 Task: Find driving directions from New York City, New York, to Washington, DC.
Action: Mouse moved to (309, 96)
Screenshot: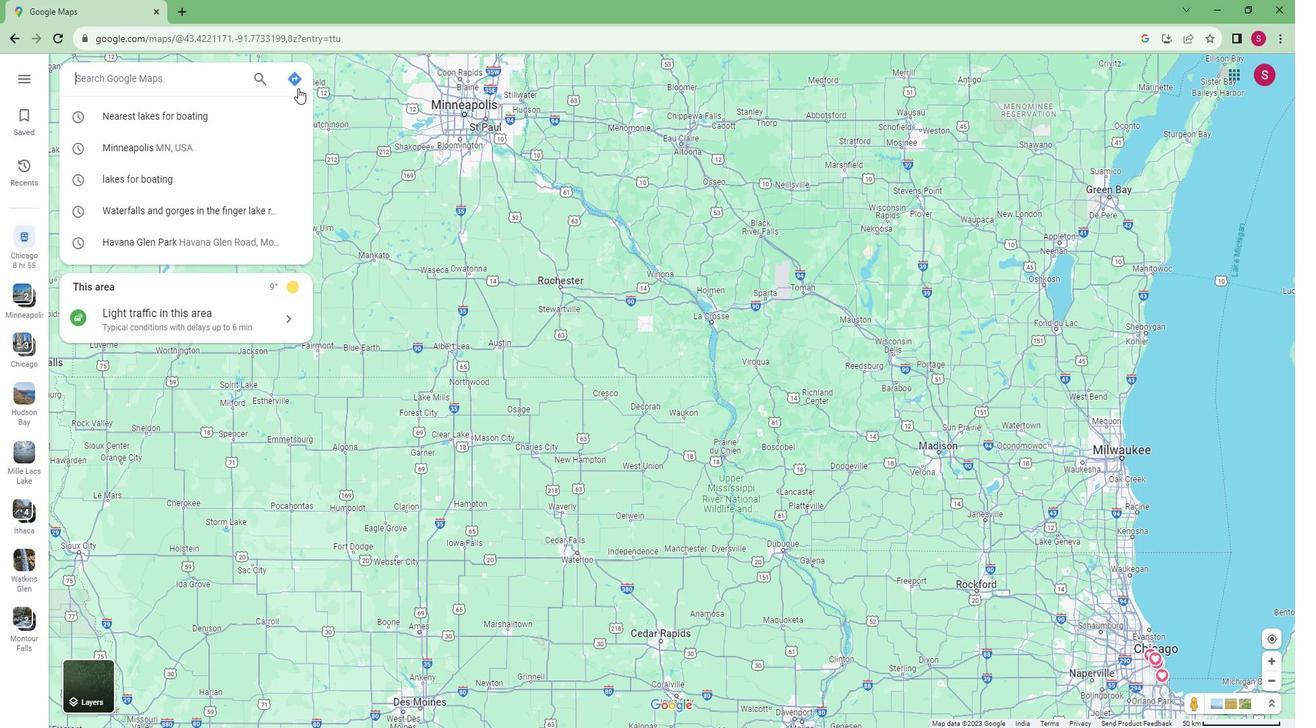 
Action: Mouse pressed left at (309, 96)
Screenshot: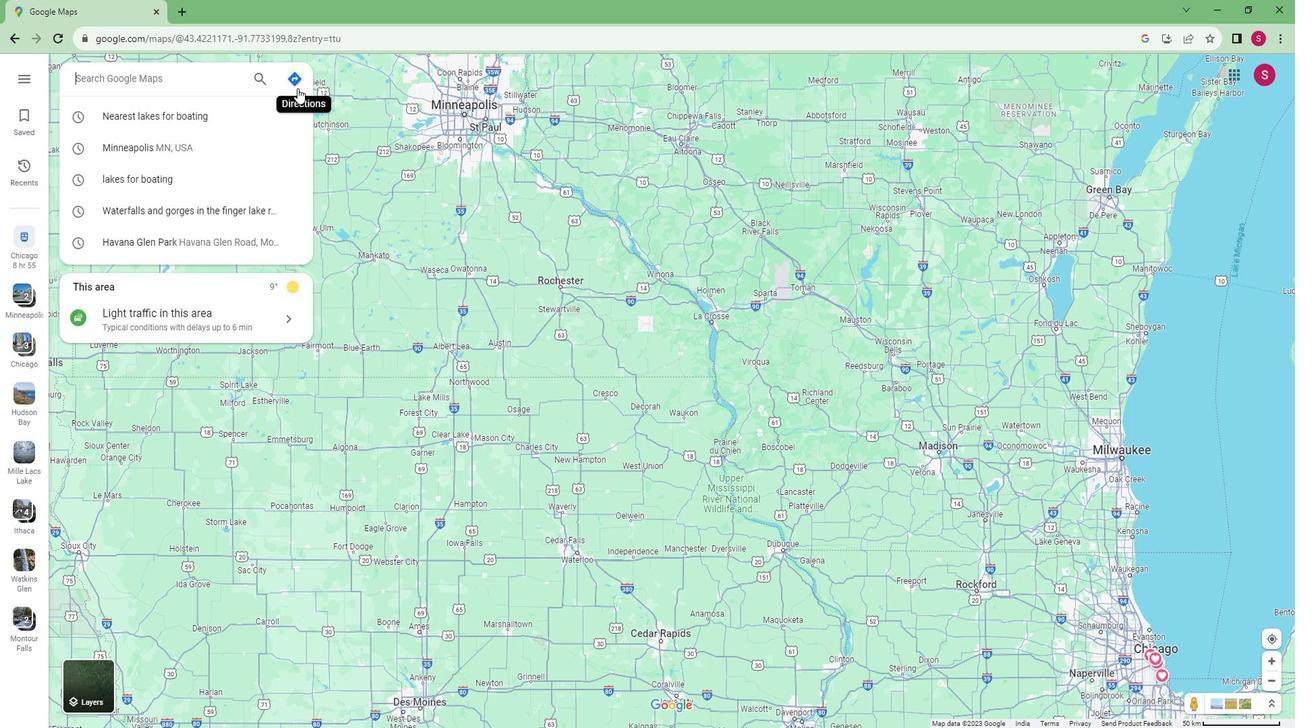 
Action: Mouse moved to (241, 118)
Screenshot: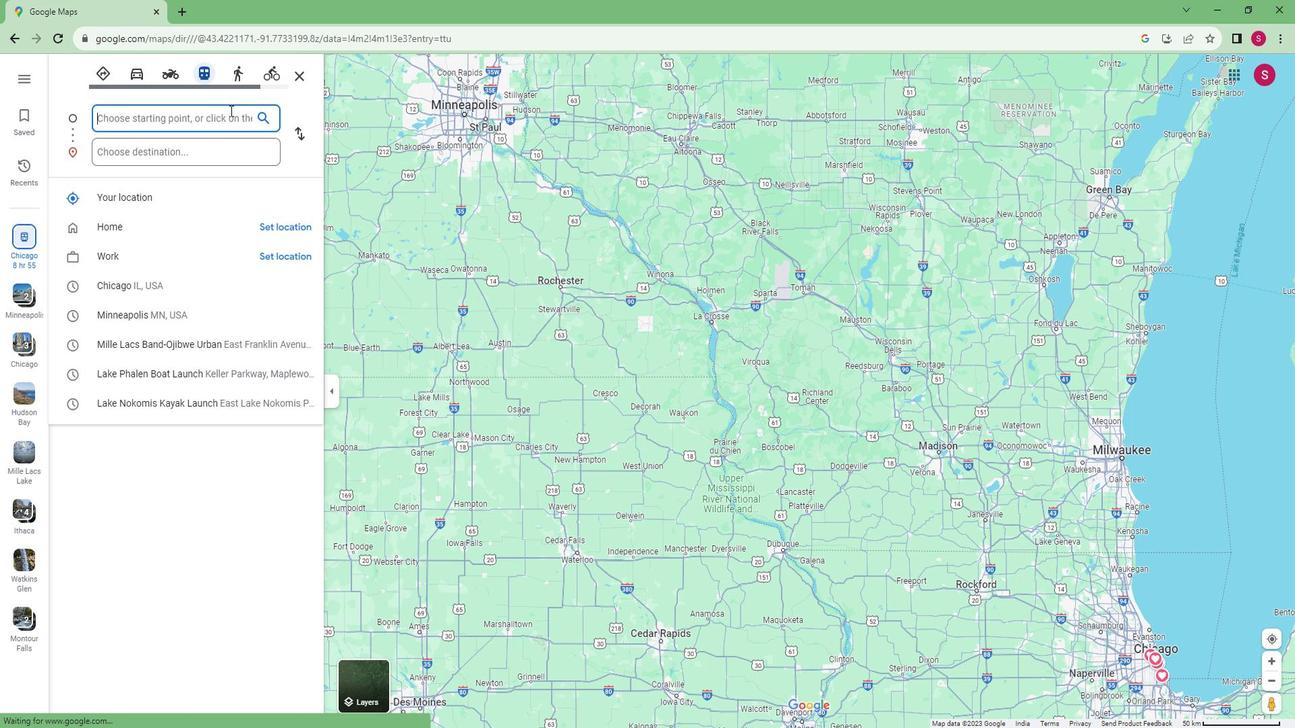 
Action: Mouse pressed left at (241, 118)
Screenshot: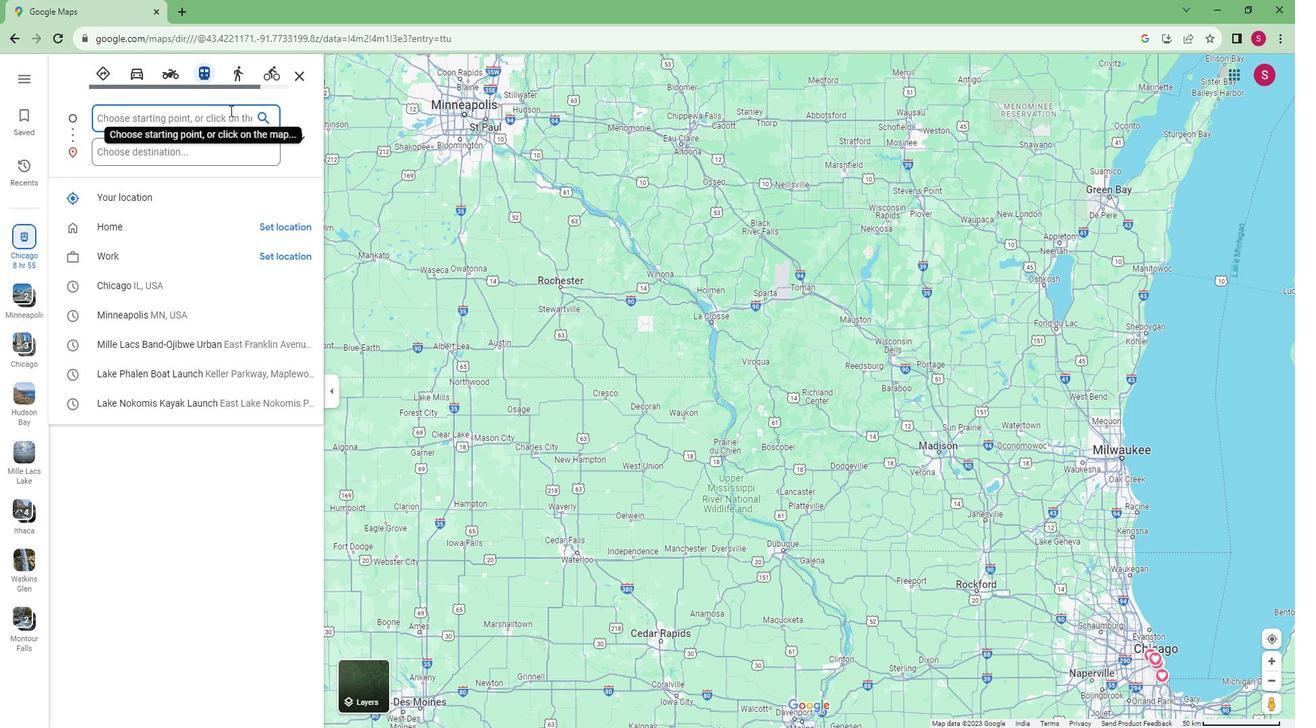 
Action: Key pressed <Key.caps_lock>N<Key.caps_lock>ew<Key.space><Key.caps_lock>Y<Key.caps_lock>ork<Key.space><Key.caps_lock>C<Key.caps_lock>ity,<Key.caps_lock>N<Key.caps_lock>ew<Key.space><Key.caps_lock>Y<Key.caps_lock>ork
Screenshot: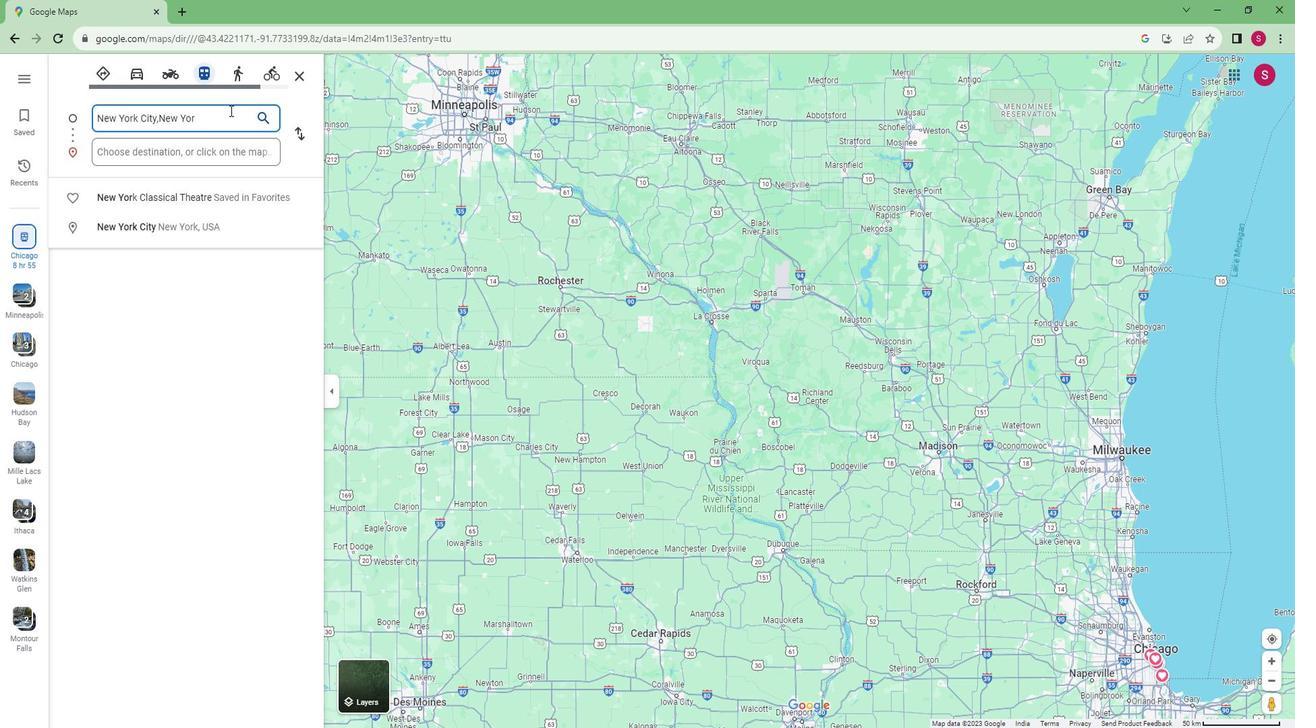 
Action: Mouse moved to (203, 149)
Screenshot: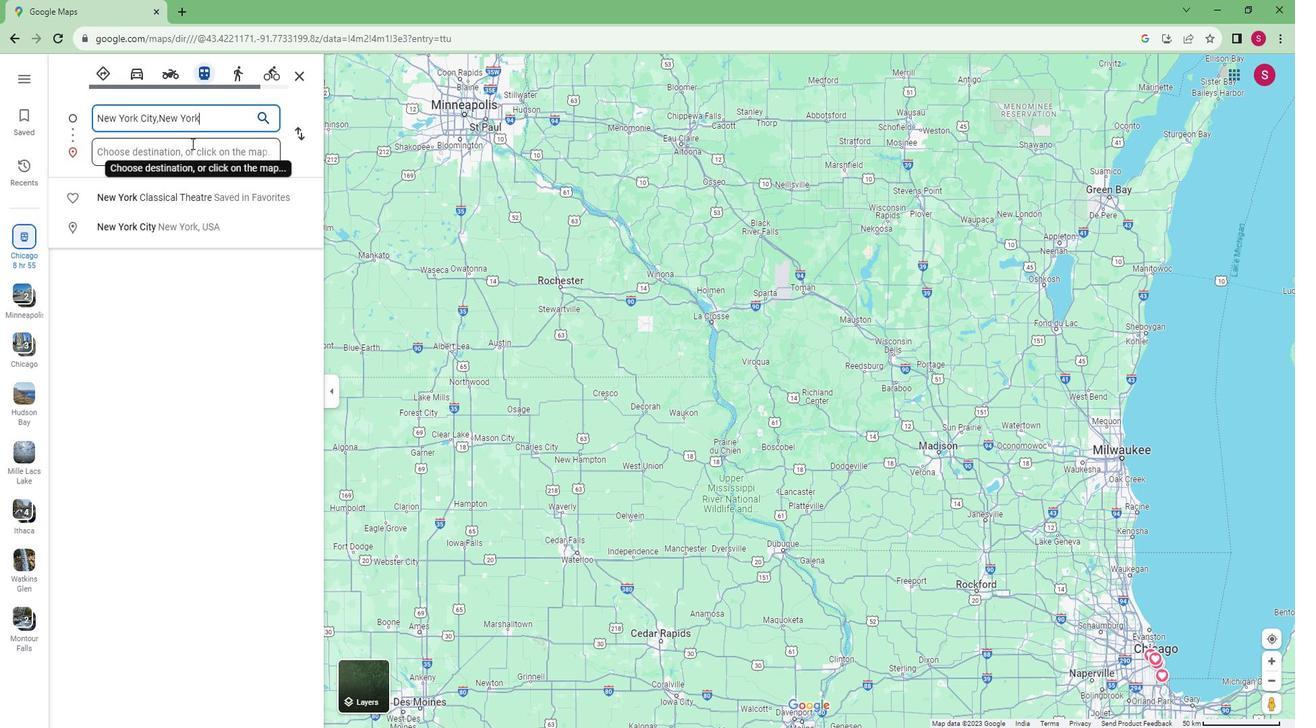 
Action: Mouse pressed left at (203, 149)
Screenshot: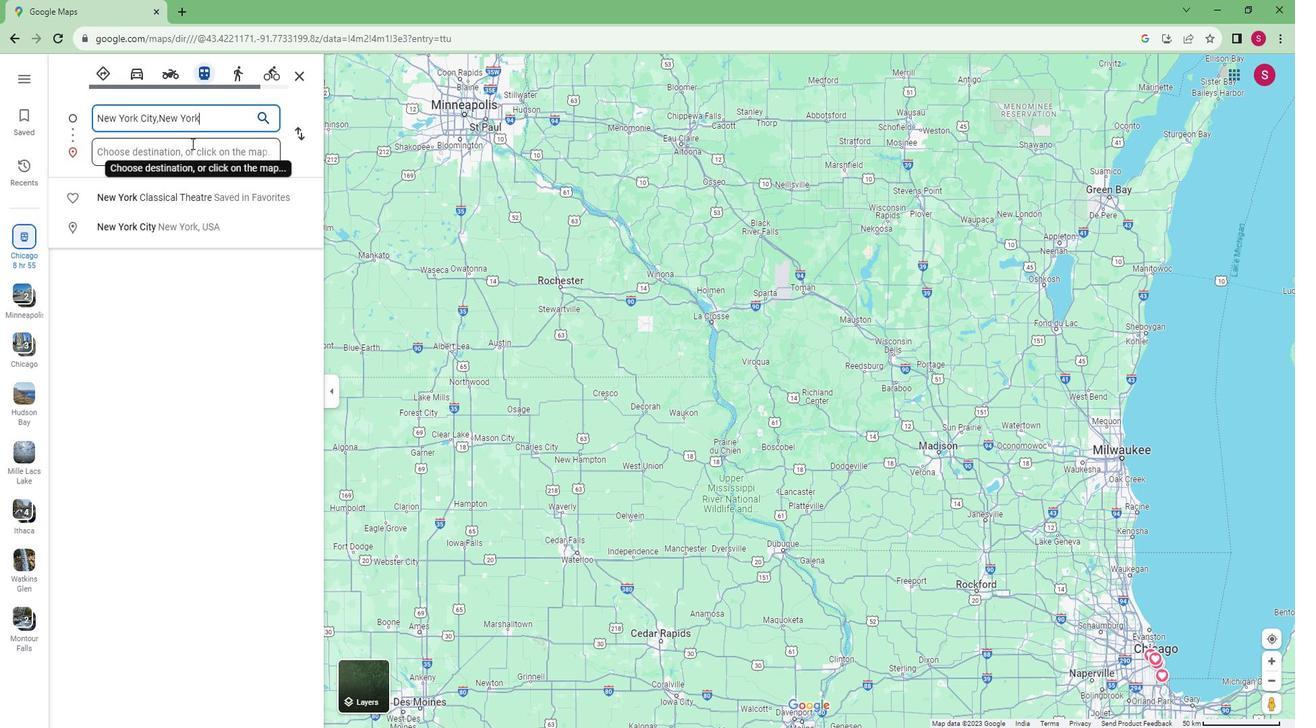 
Action: Key pressed <Key.caps_lock>W<Key.caps_lock>ashington<Key.space><Key.caps_lock>D.C
Screenshot: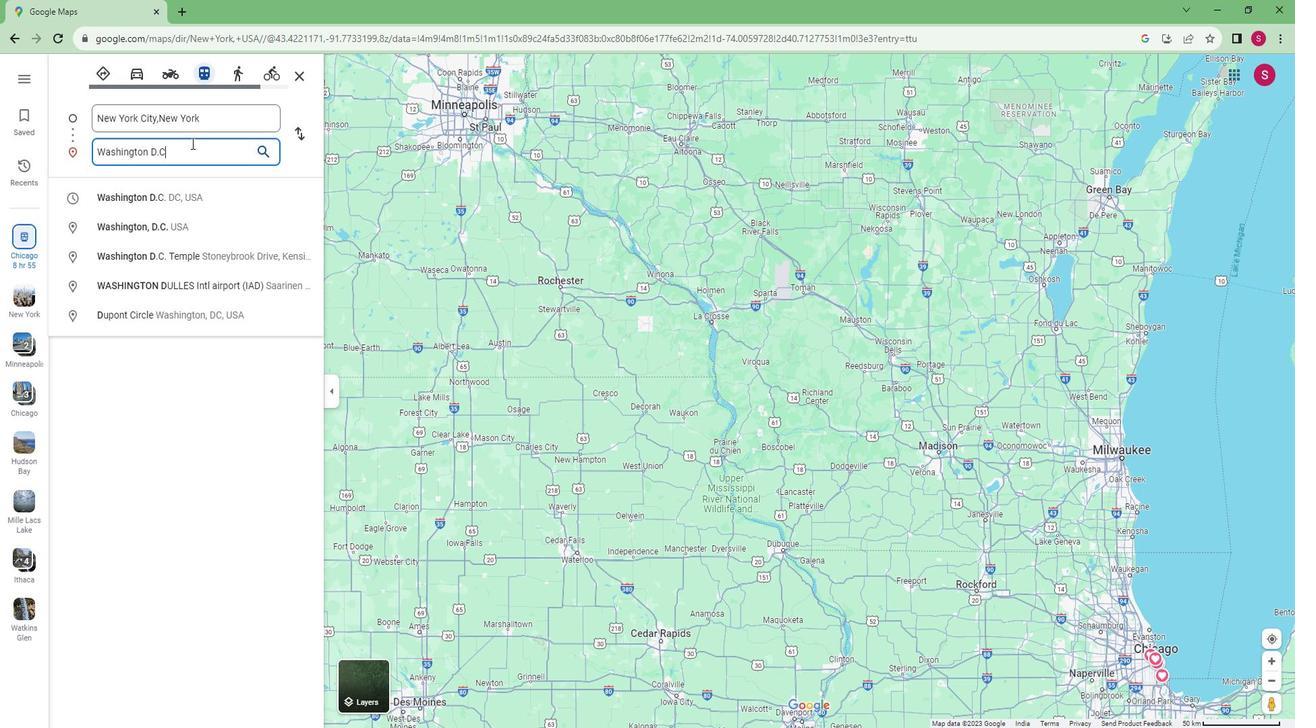 
Action: Mouse moved to (170, 192)
Screenshot: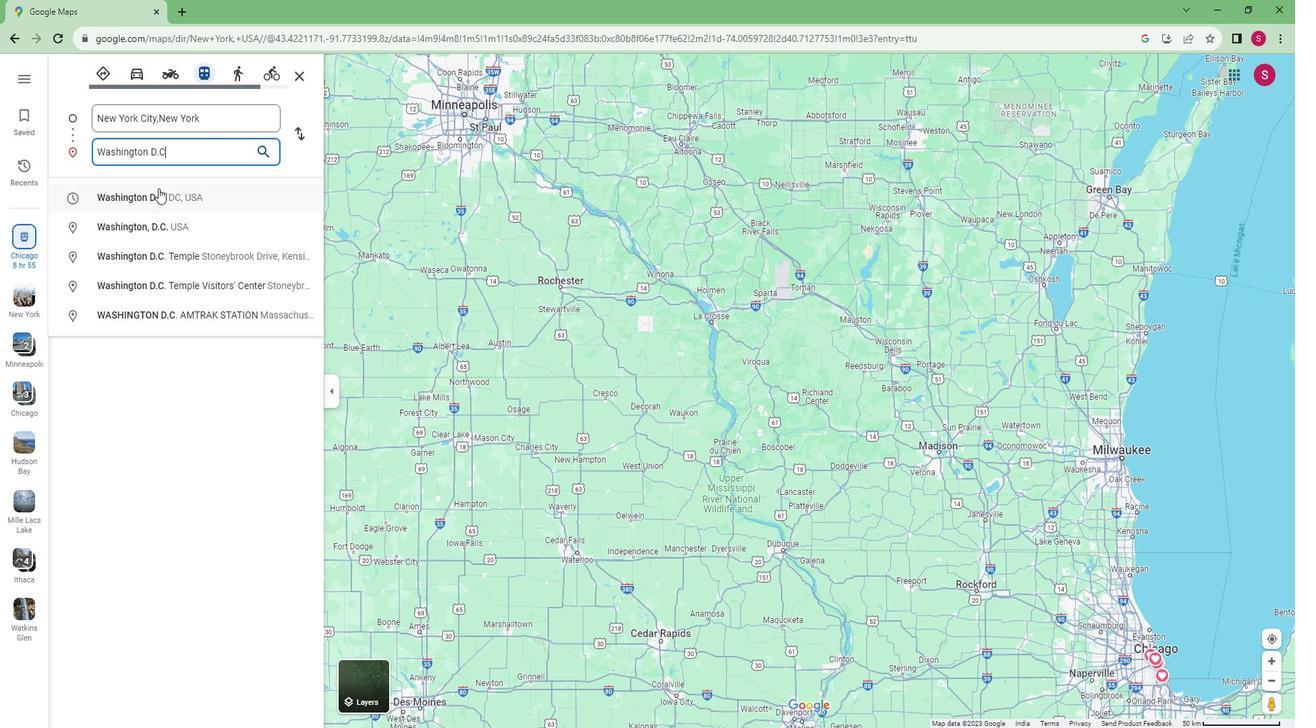 
Action: Mouse pressed left at (170, 192)
Screenshot: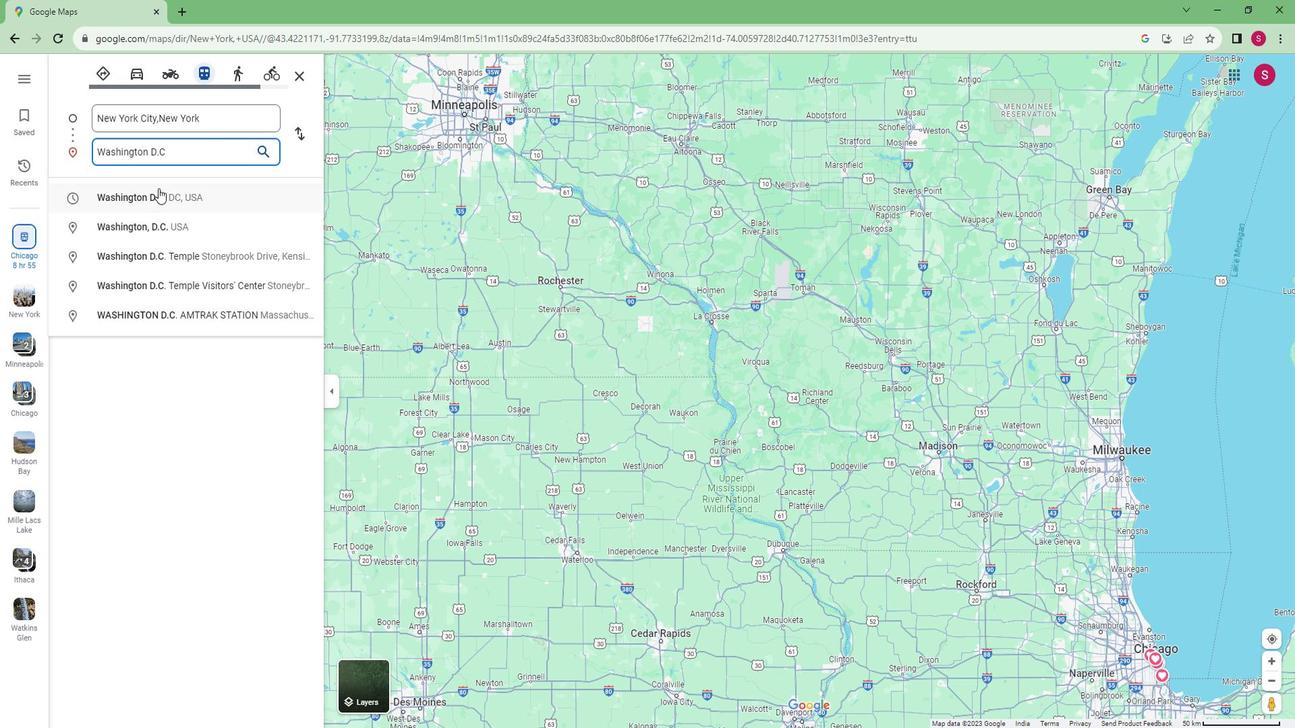 
Action: Mouse moved to (144, 97)
Screenshot: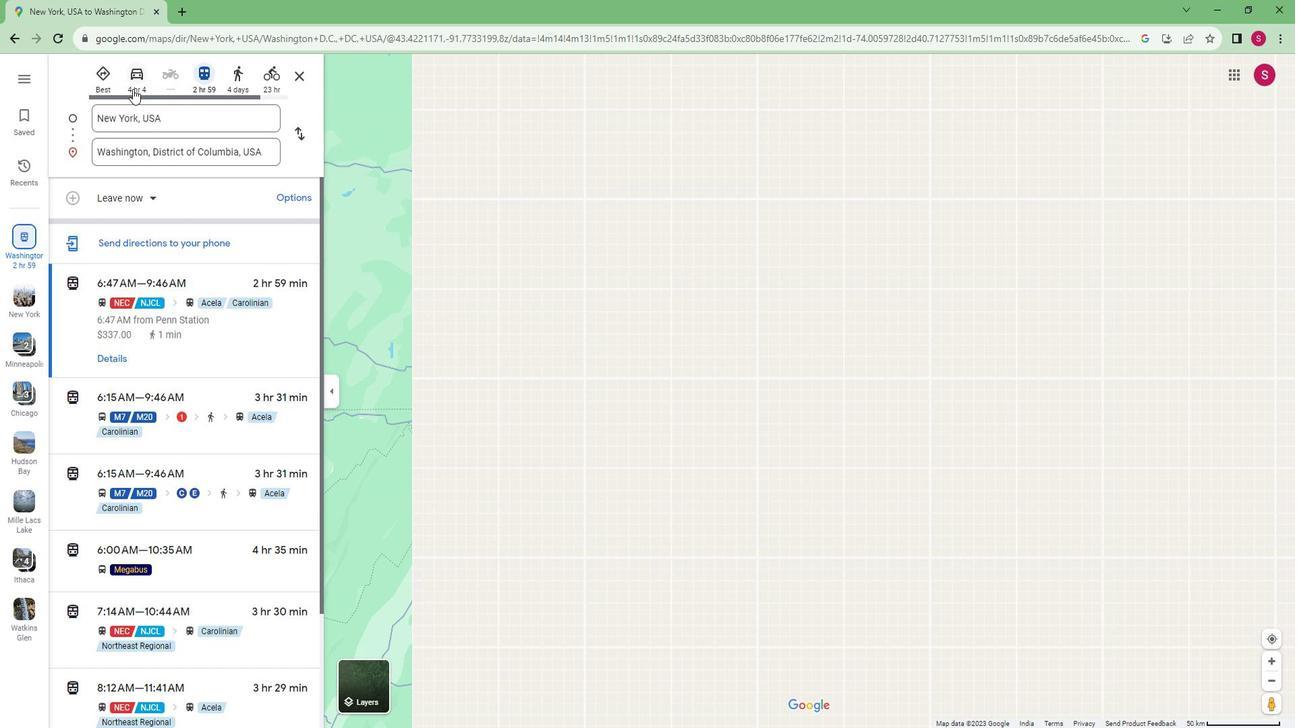 
Action: Mouse pressed left at (144, 97)
Screenshot: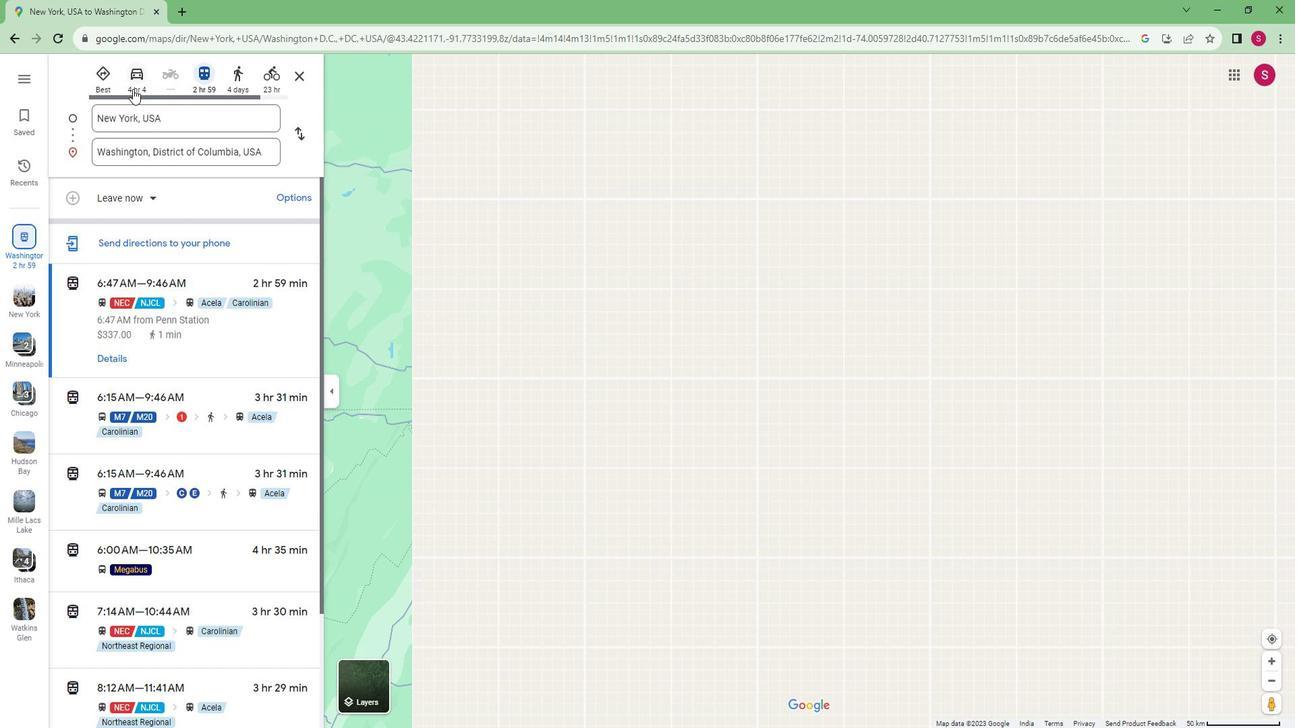 
Action: Mouse moved to (130, 381)
Screenshot: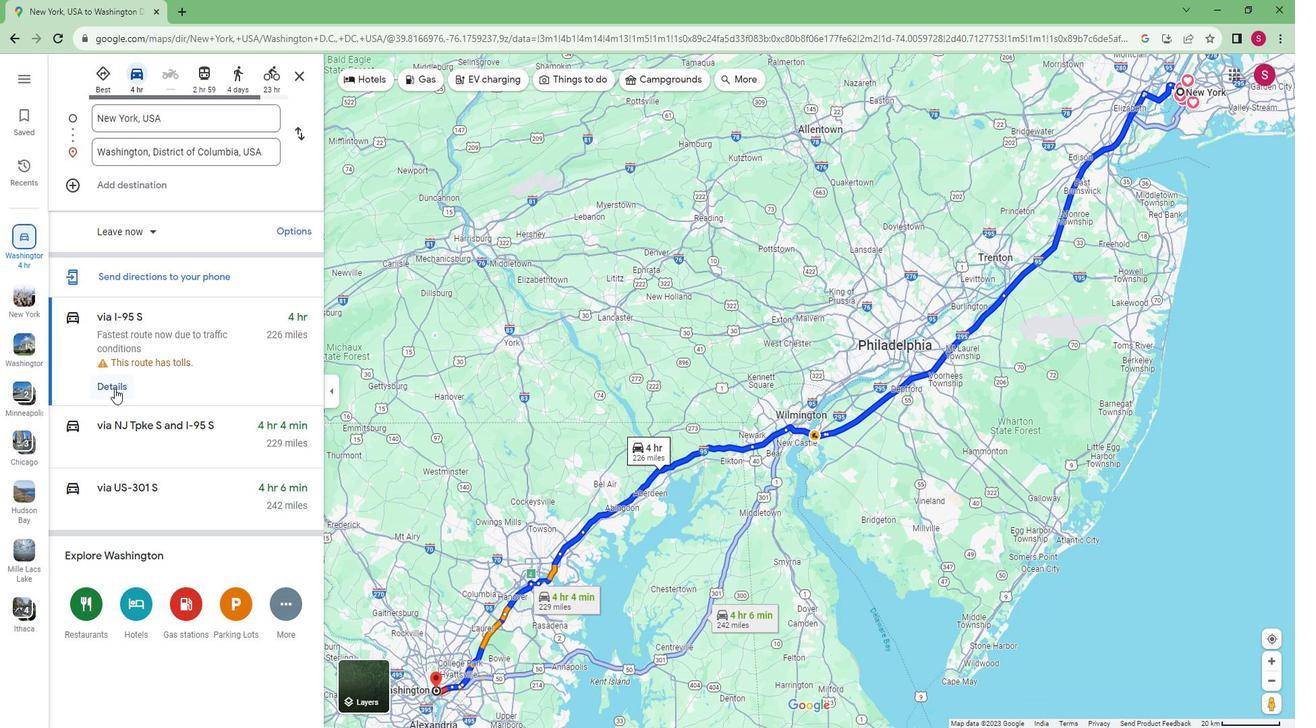 
Action: Mouse pressed left at (130, 381)
Screenshot: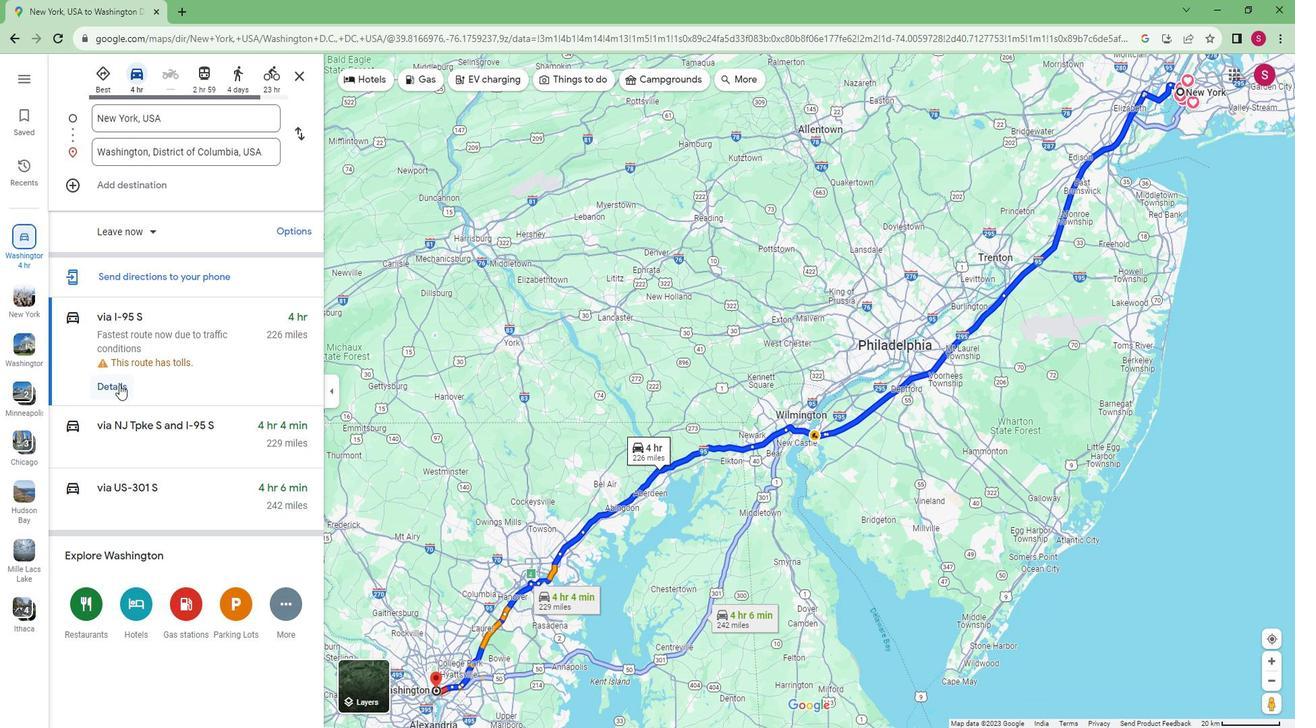 
Action: Mouse moved to (146, 368)
Screenshot: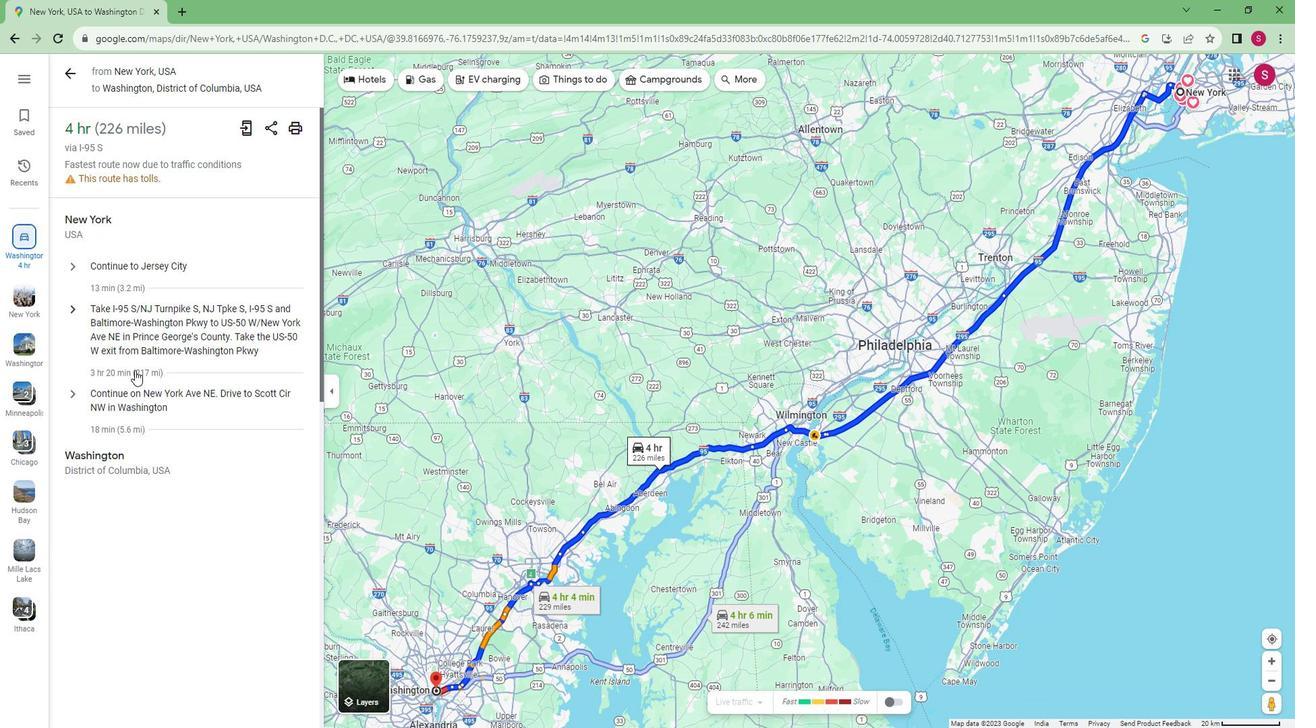 
Action: Mouse scrolled (146, 367) with delta (0, 0)
Screenshot: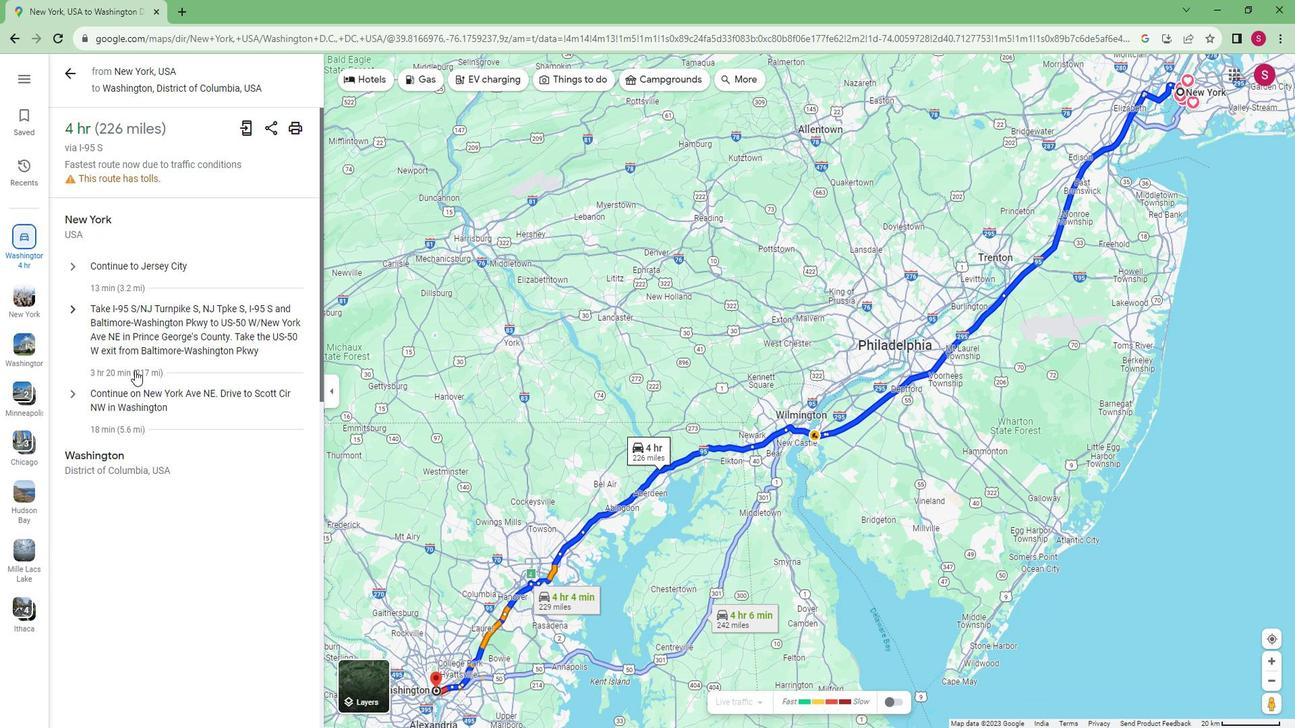 
Action: Mouse scrolled (146, 369) with delta (0, 0)
Screenshot: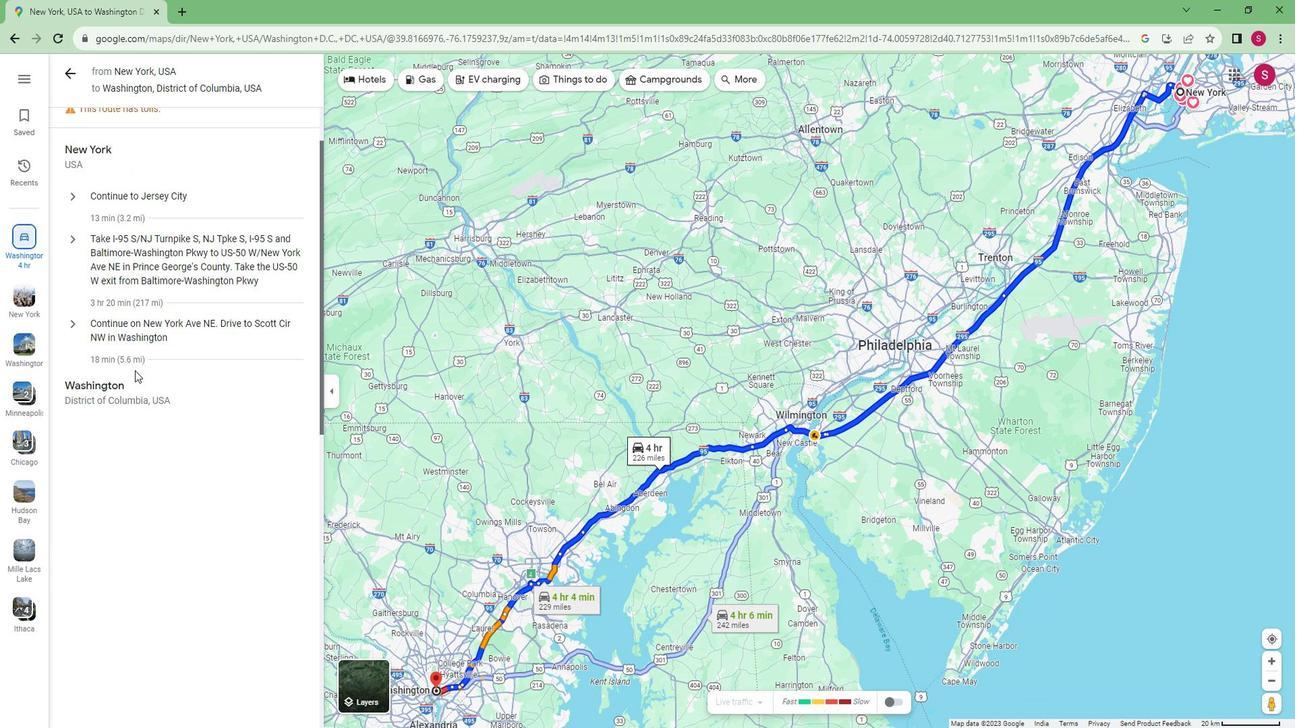 
